 Task: Create a due date automation trigger when advanced on, on the monday after a card is due add dates due next month at 11:00 AM.
Action: Mouse moved to (934, 85)
Screenshot: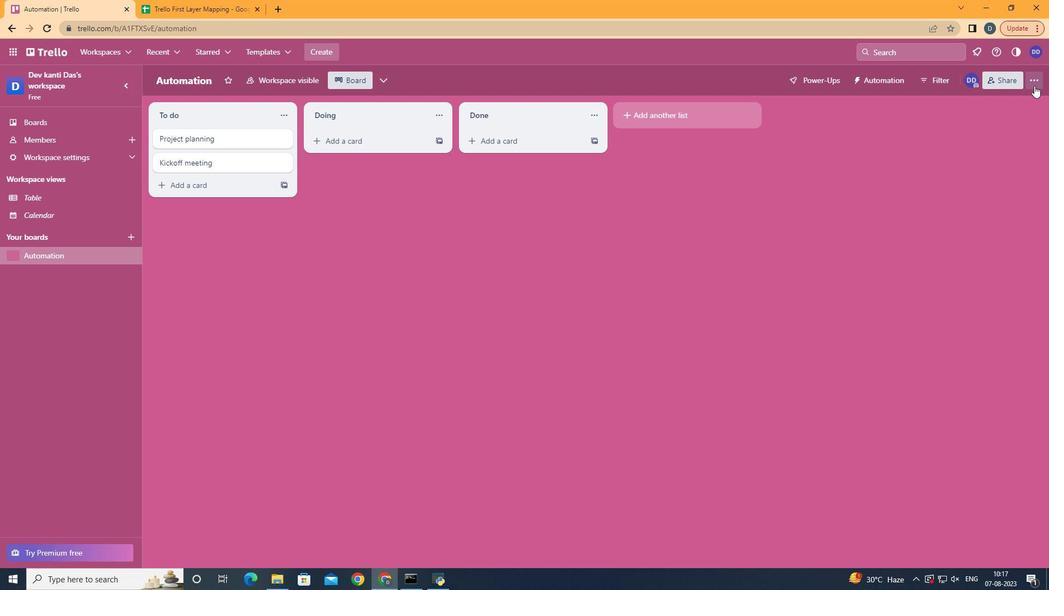 
Action: Mouse pressed left at (934, 85)
Screenshot: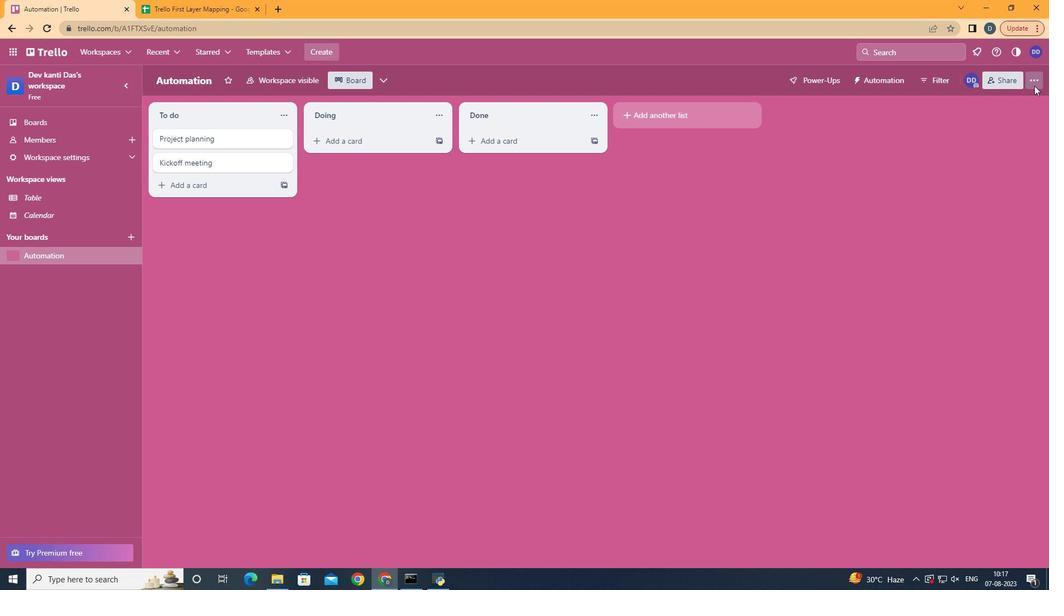 
Action: Mouse moved to (866, 226)
Screenshot: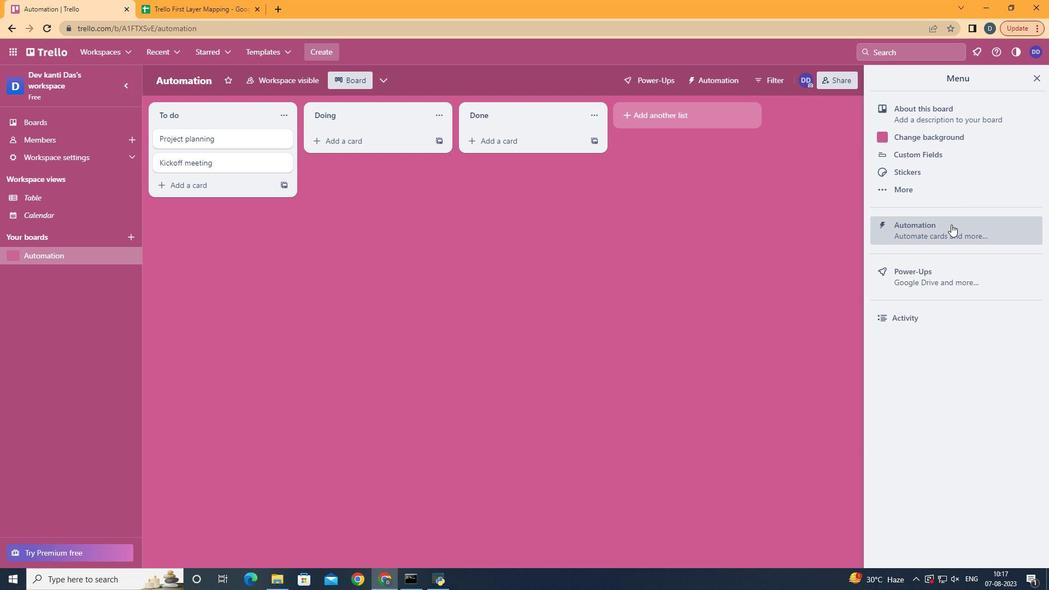 
Action: Mouse pressed left at (866, 226)
Screenshot: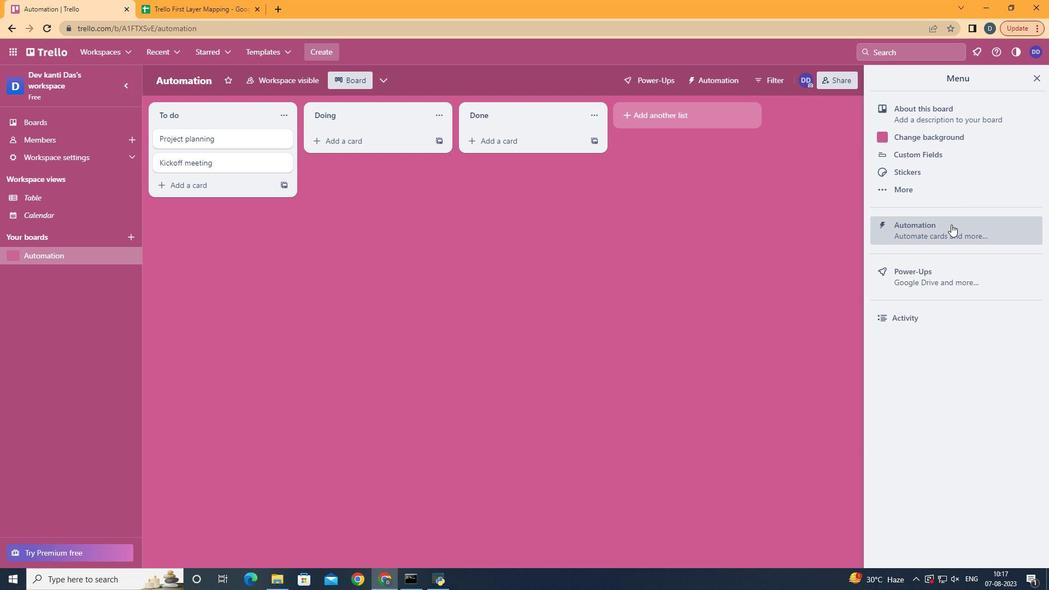 
Action: Mouse moved to (265, 225)
Screenshot: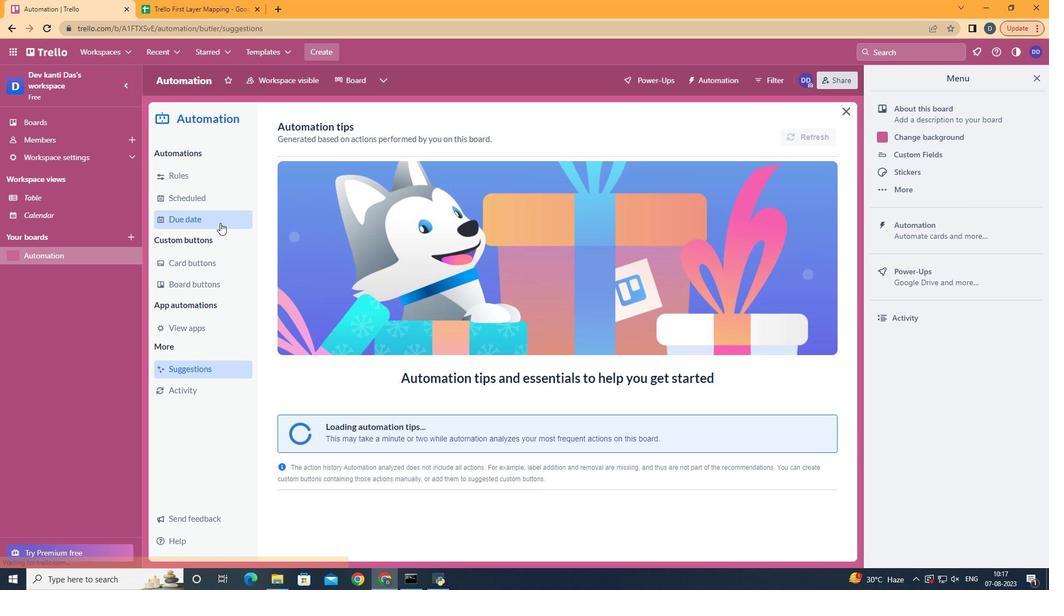 
Action: Mouse pressed left at (265, 225)
Screenshot: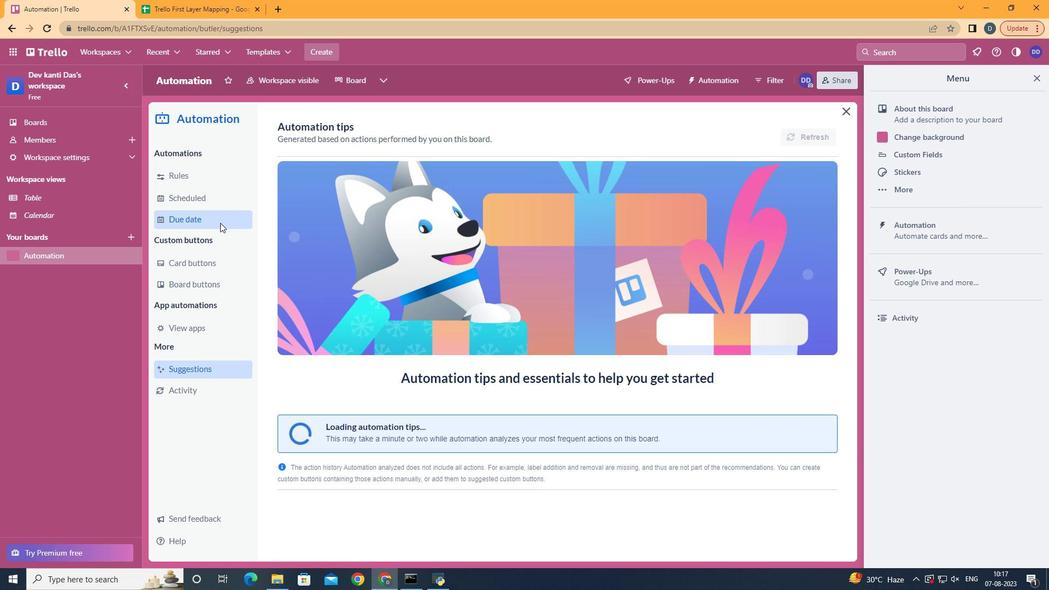 
Action: Mouse moved to (730, 127)
Screenshot: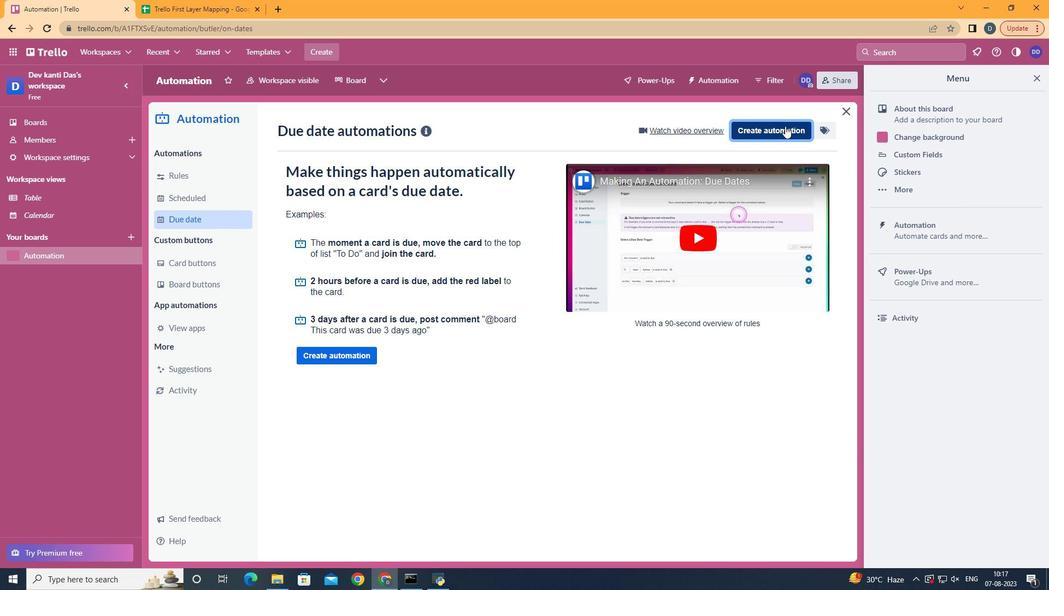 
Action: Mouse pressed left at (730, 127)
Screenshot: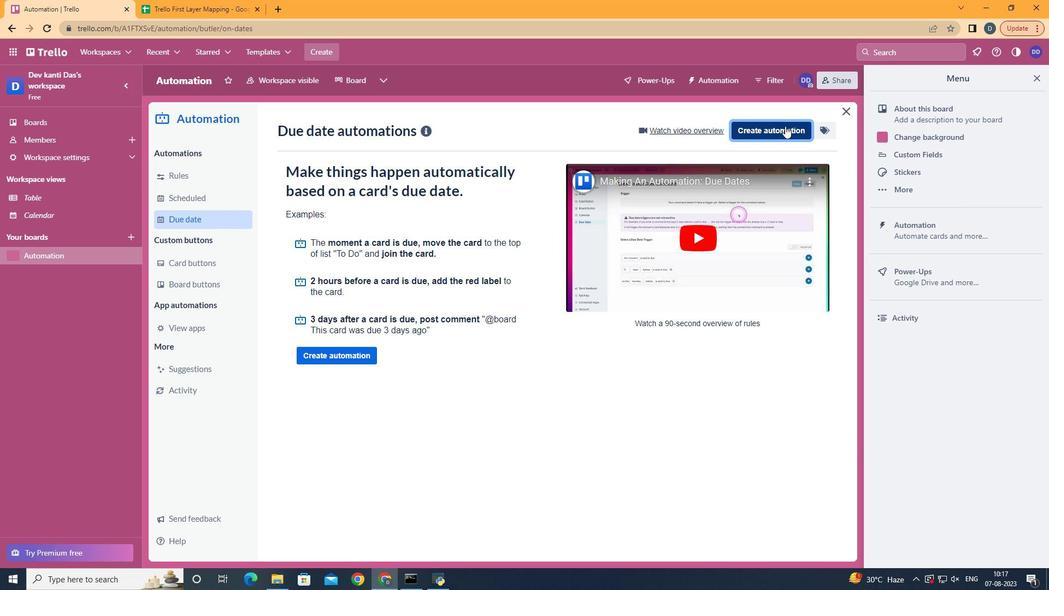 
Action: Mouse moved to (509, 248)
Screenshot: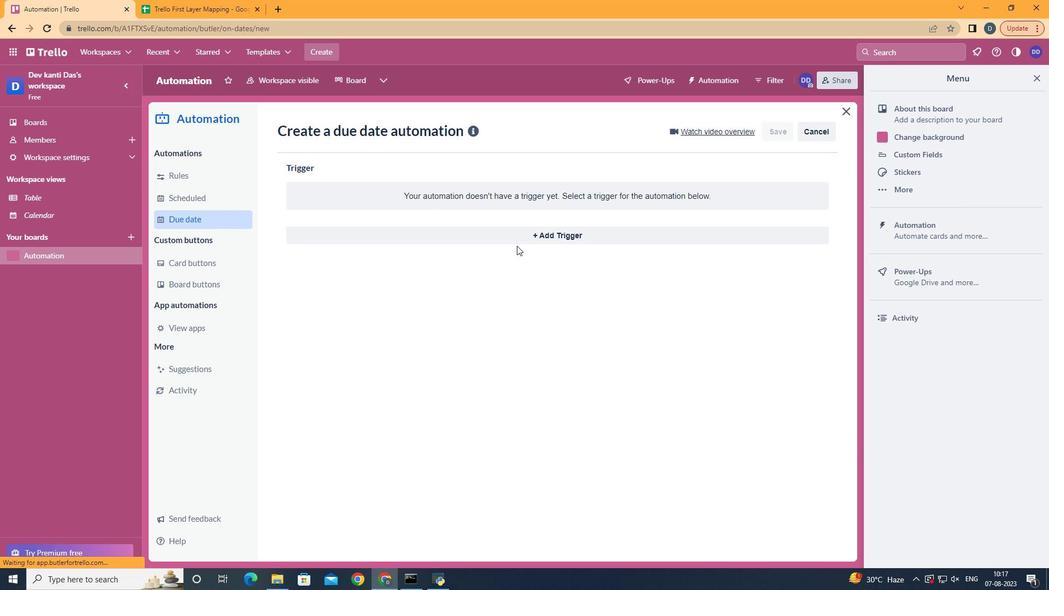 
Action: Mouse pressed left at (509, 248)
Screenshot: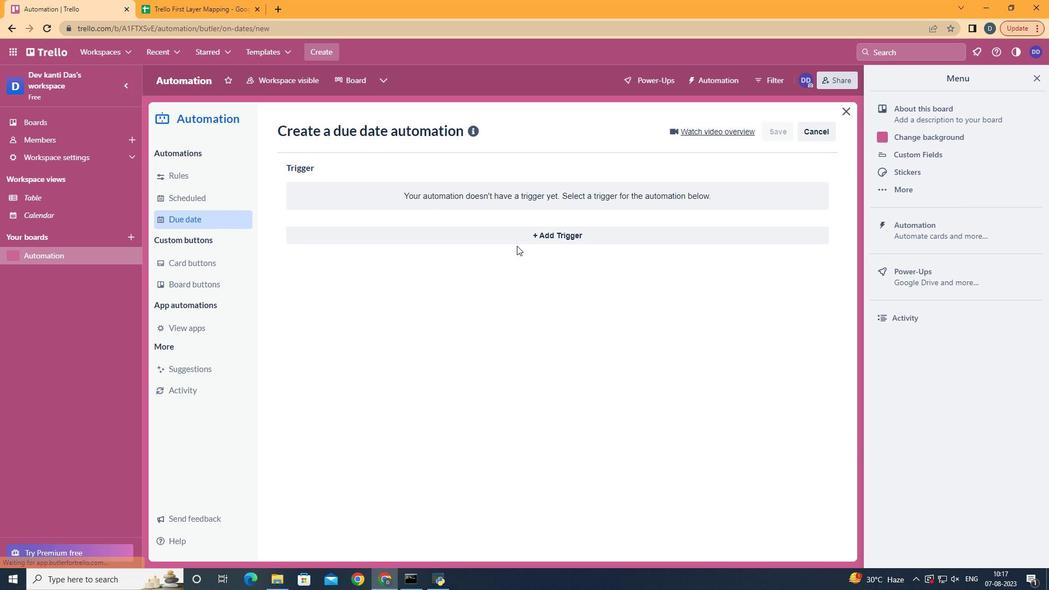 
Action: Mouse moved to (539, 238)
Screenshot: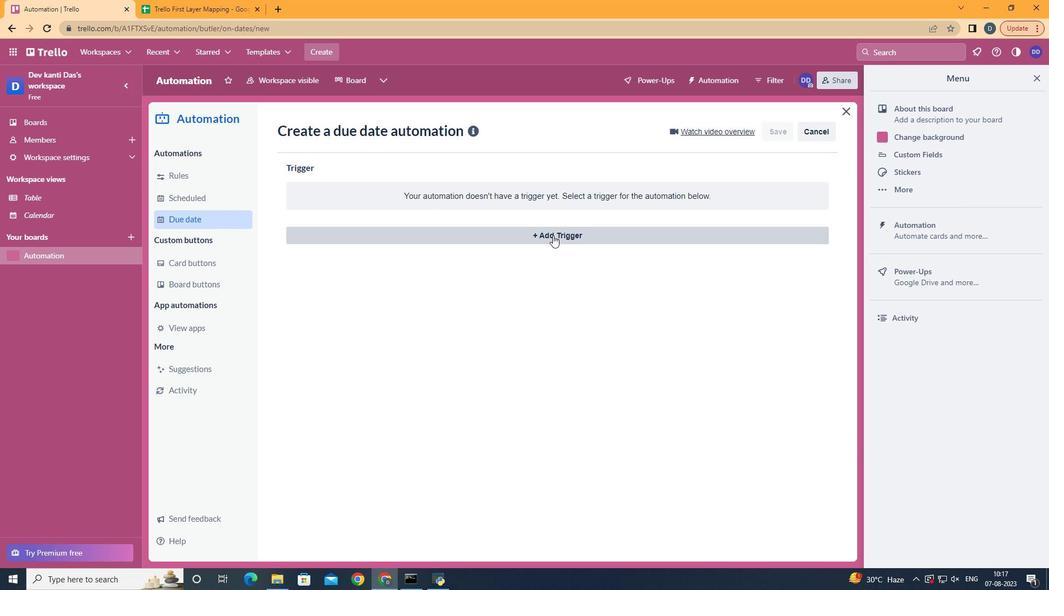 
Action: Mouse pressed left at (539, 238)
Screenshot: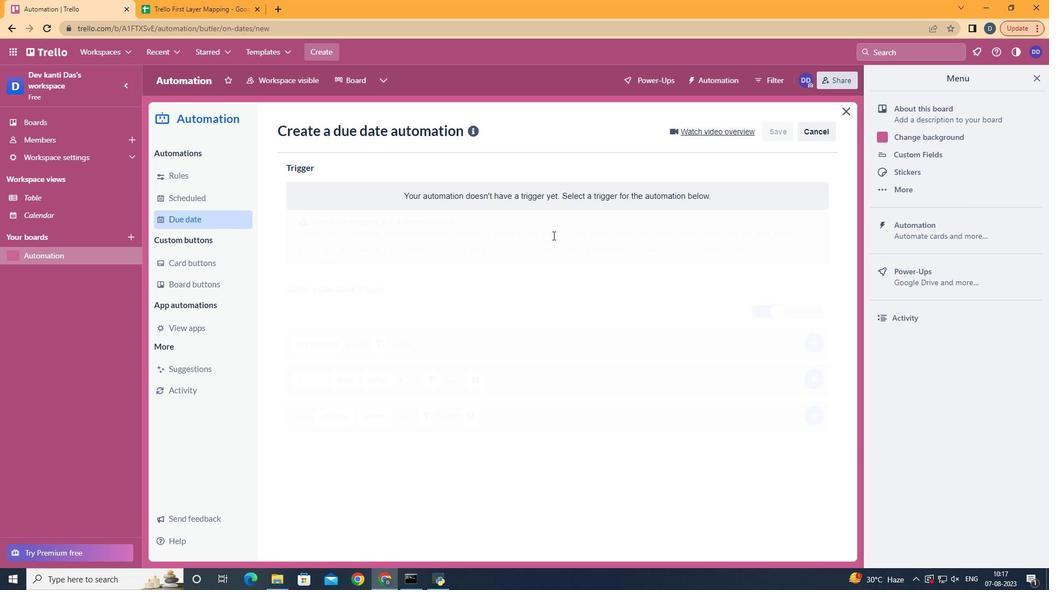 
Action: Mouse moved to (367, 284)
Screenshot: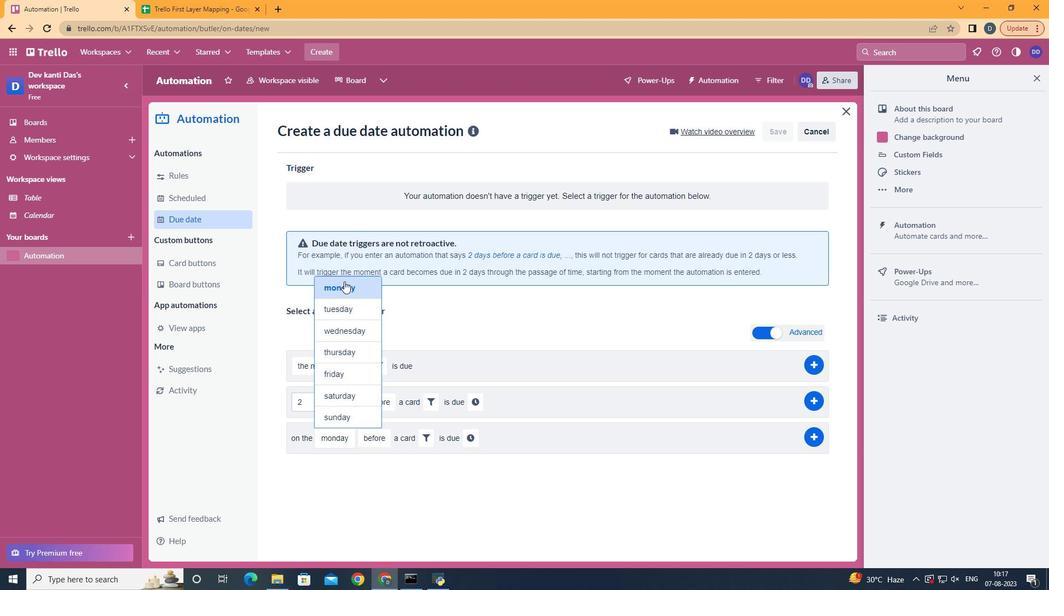 
Action: Mouse pressed left at (367, 284)
Screenshot: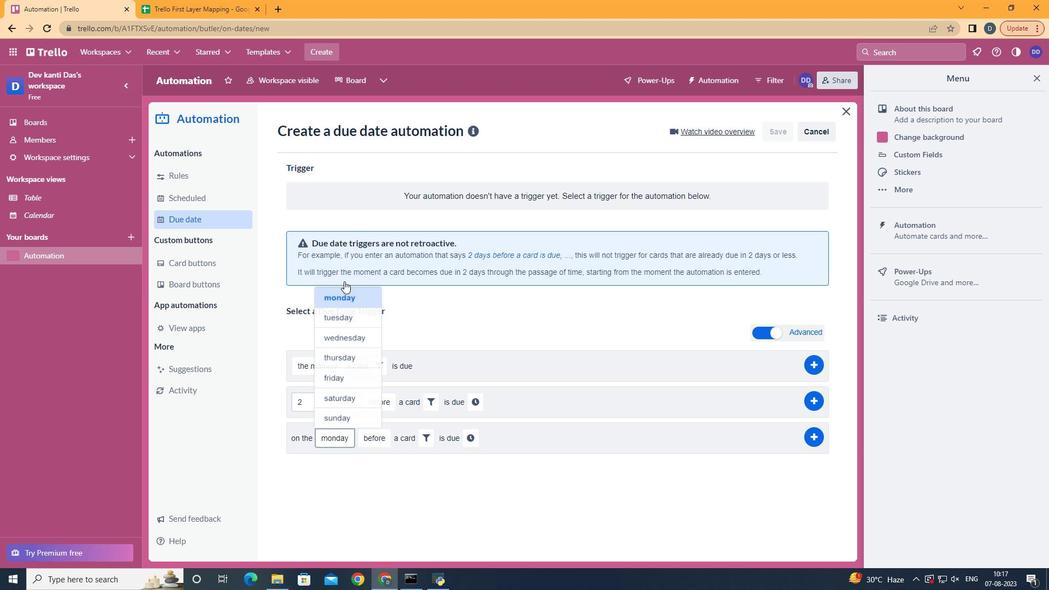 
Action: Mouse moved to (403, 487)
Screenshot: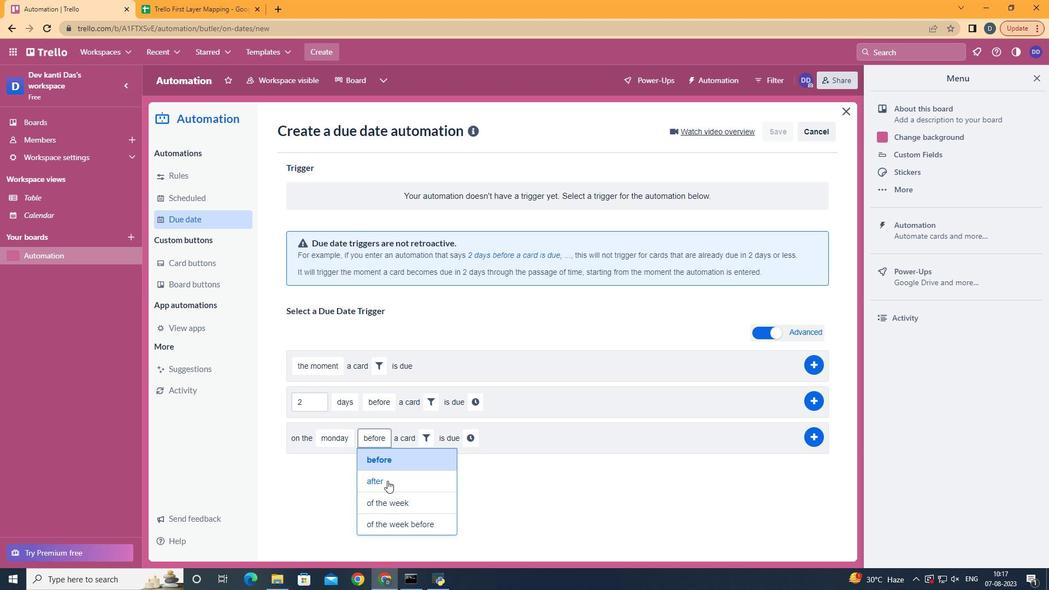 
Action: Mouse pressed left at (403, 487)
Screenshot: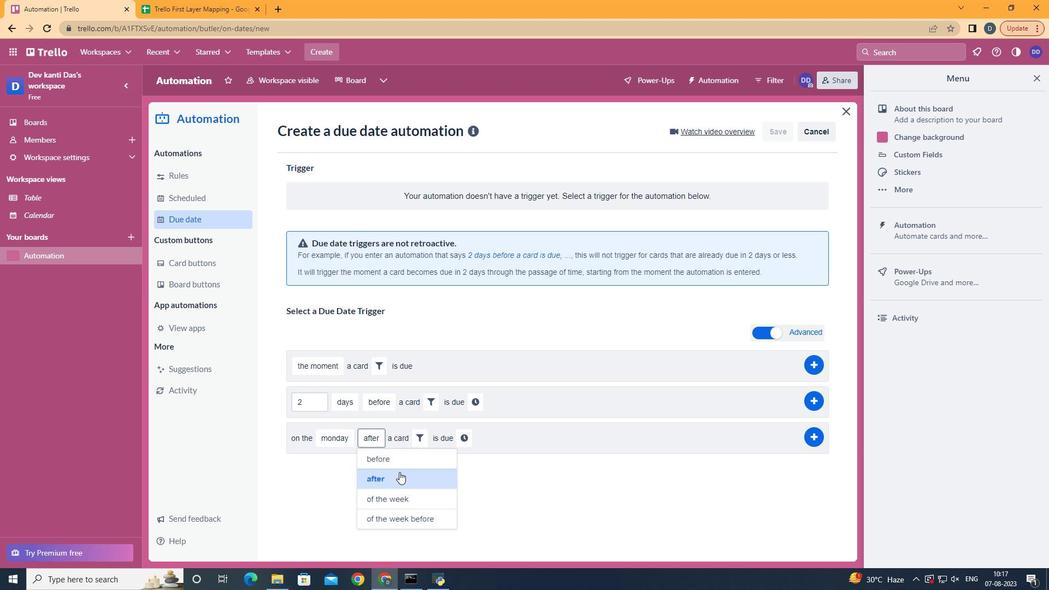
Action: Mouse moved to (427, 445)
Screenshot: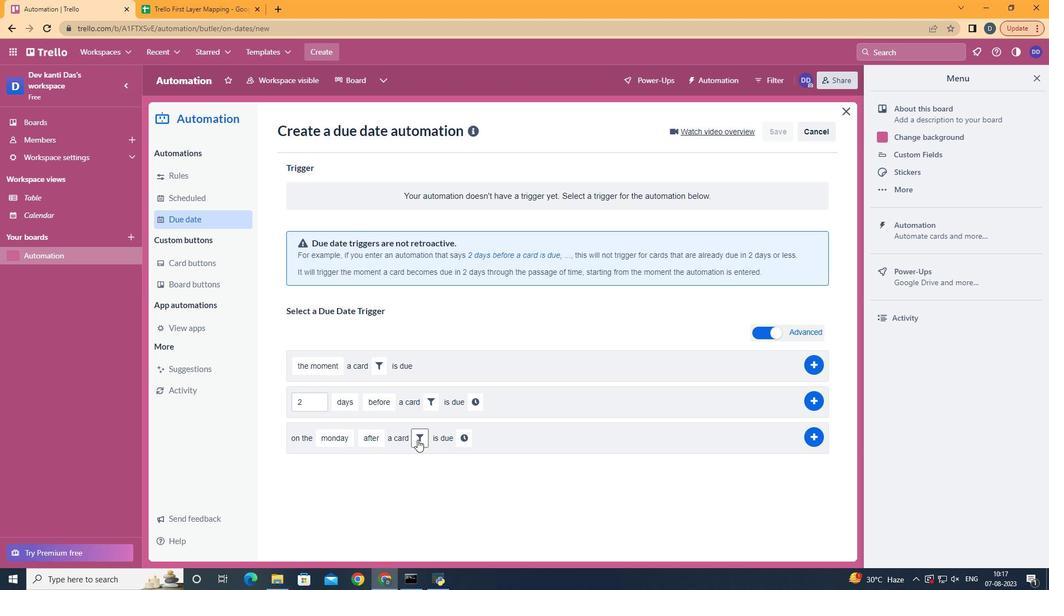 
Action: Mouse pressed left at (427, 445)
Screenshot: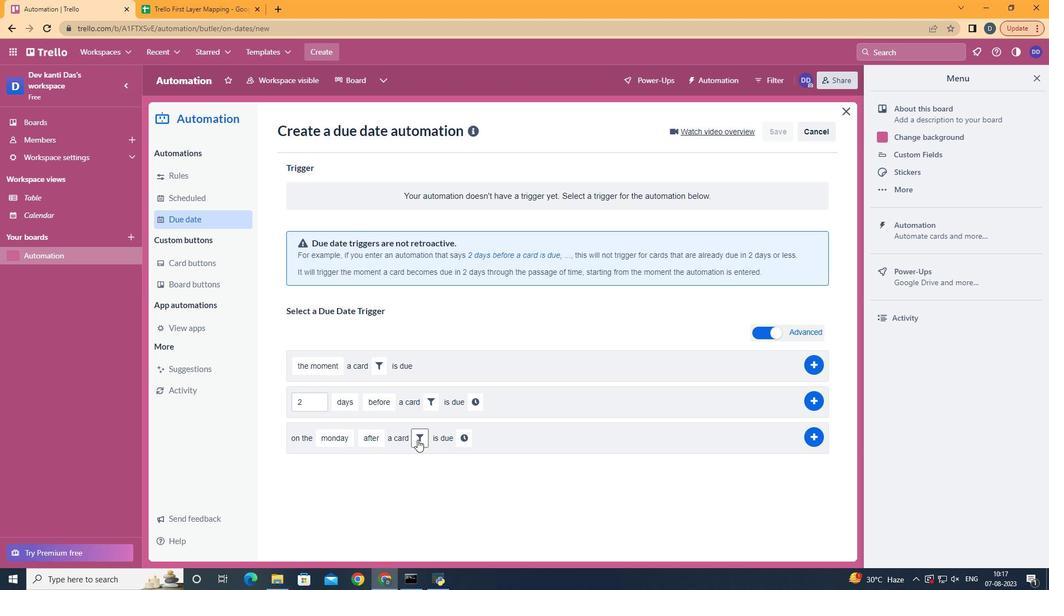 
Action: Mouse moved to (473, 479)
Screenshot: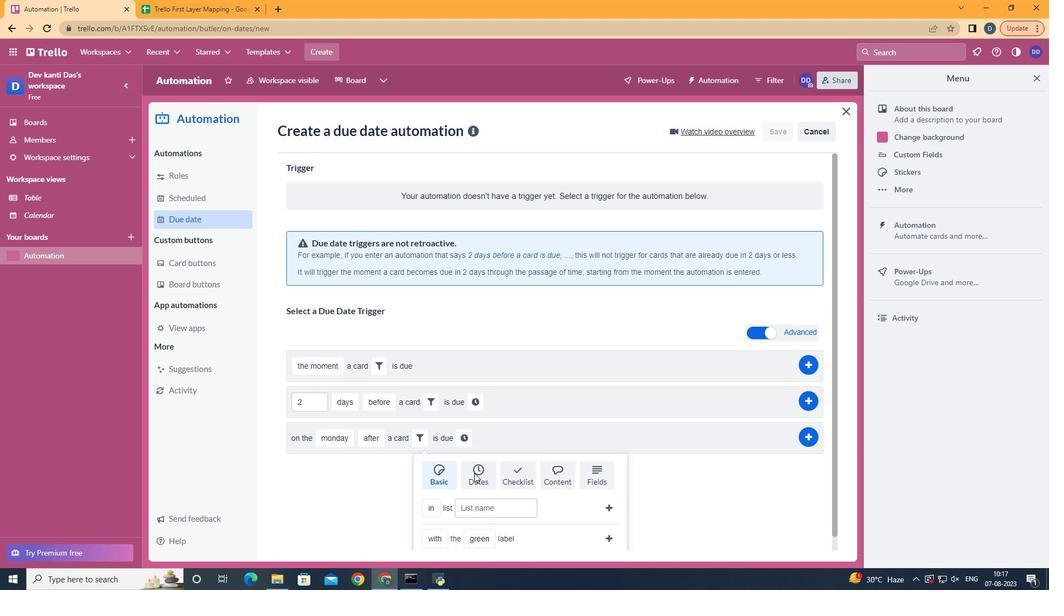 
Action: Mouse pressed left at (473, 479)
Screenshot: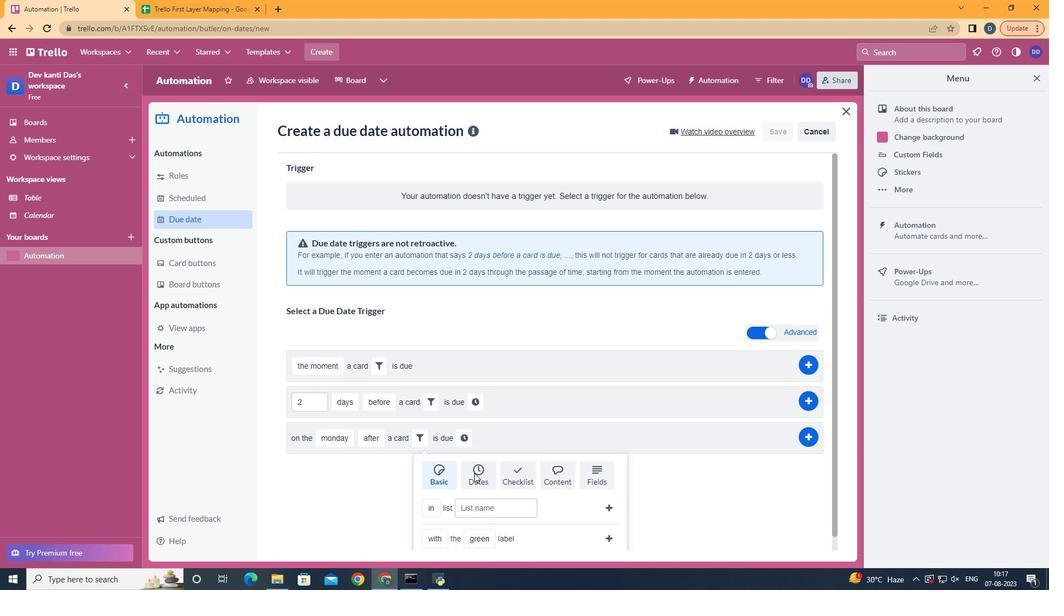 
Action: Mouse moved to (474, 479)
Screenshot: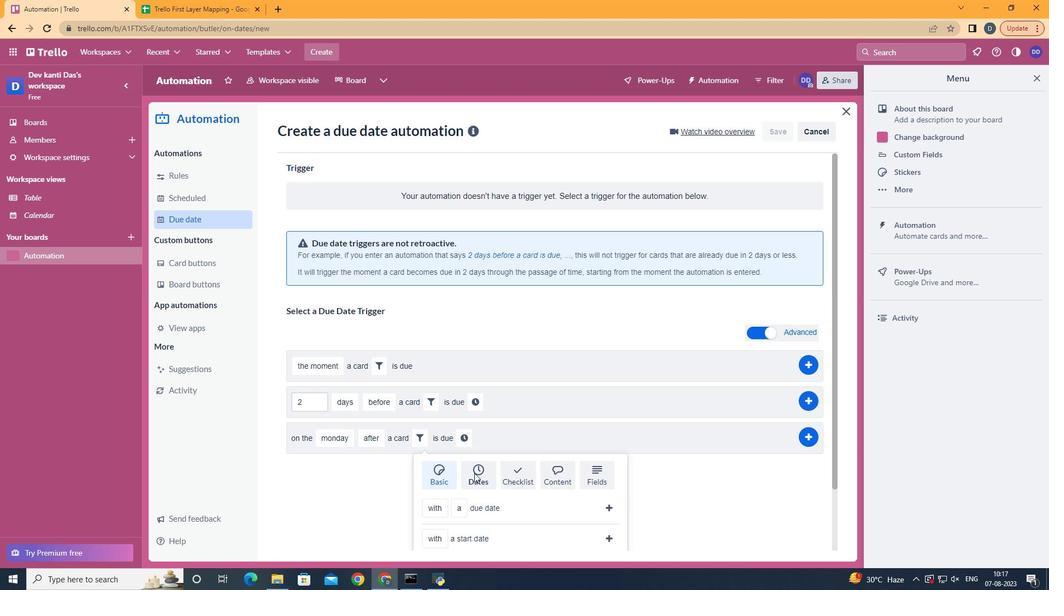
Action: Mouse scrolled (474, 479) with delta (0, 0)
Screenshot: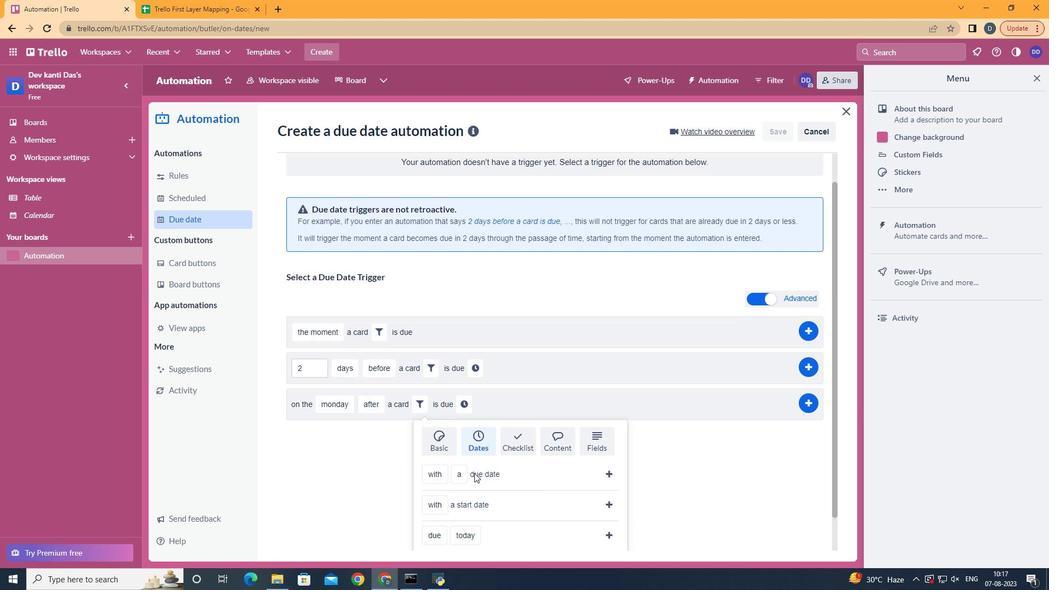 
Action: Mouse scrolled (474, 479) with delta (0, 0)
Screenshot: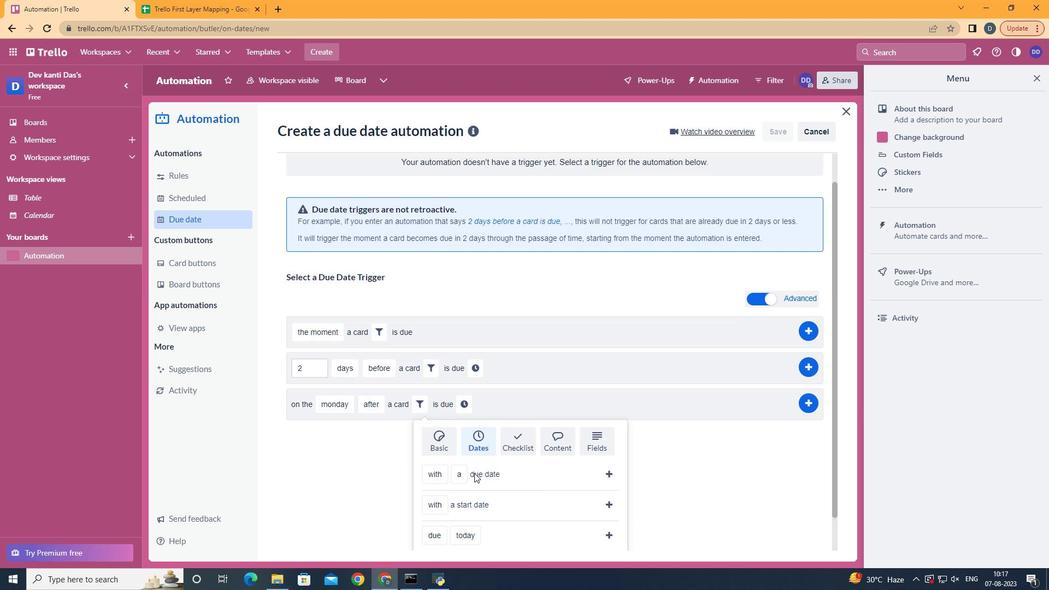 
Action: Mouse scrolled (474, 479) with delta (0, 0)
Screenshot: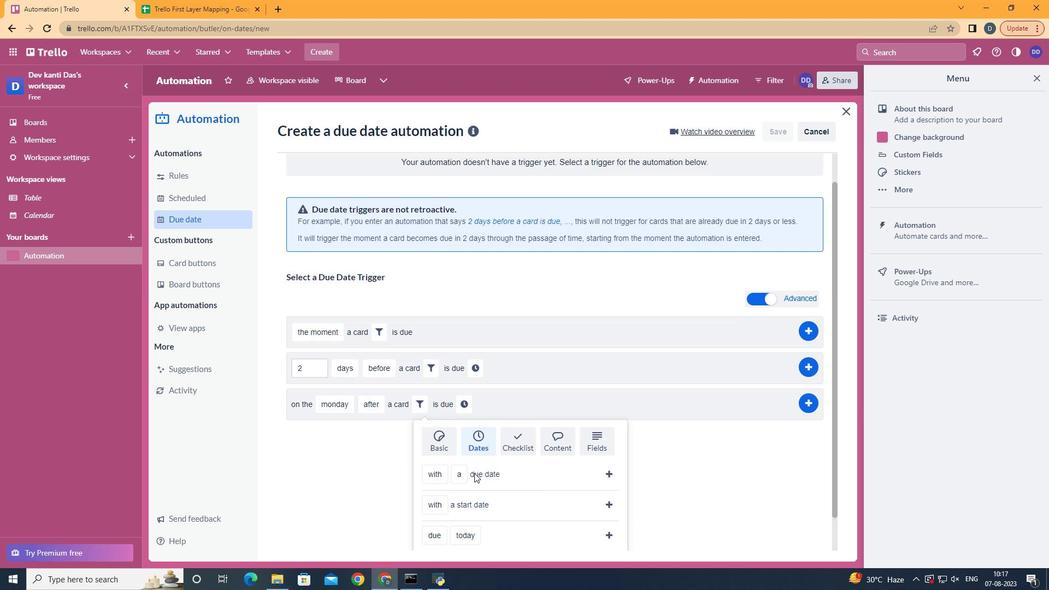 
Action: Mouse scrolled (474, 479) with delta (0, 0)
Screenshot: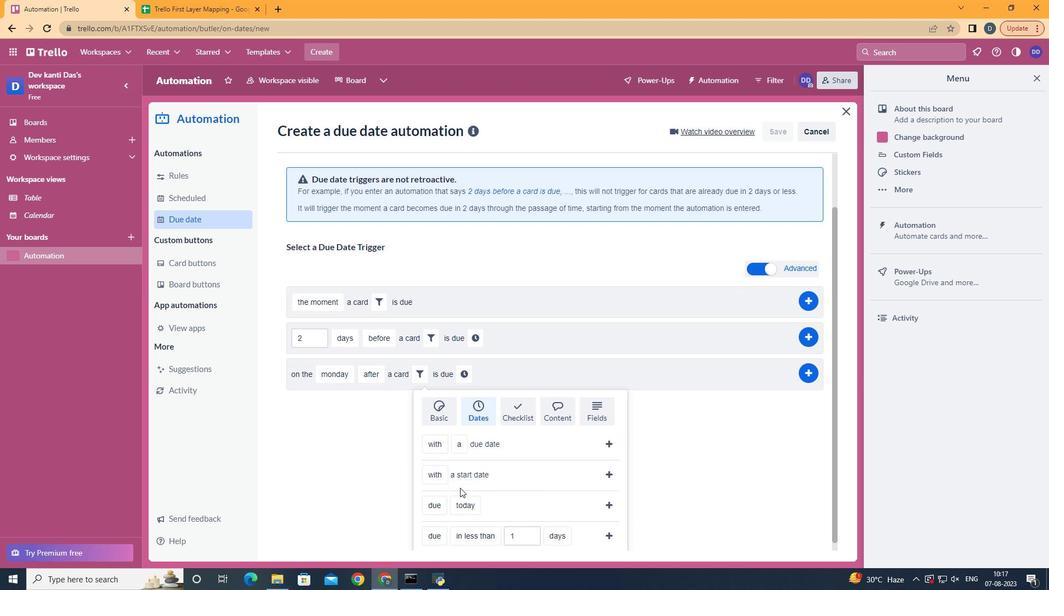 
Action: Mouse scrolled (474, 479) with delta (0, 0)
Screenshot: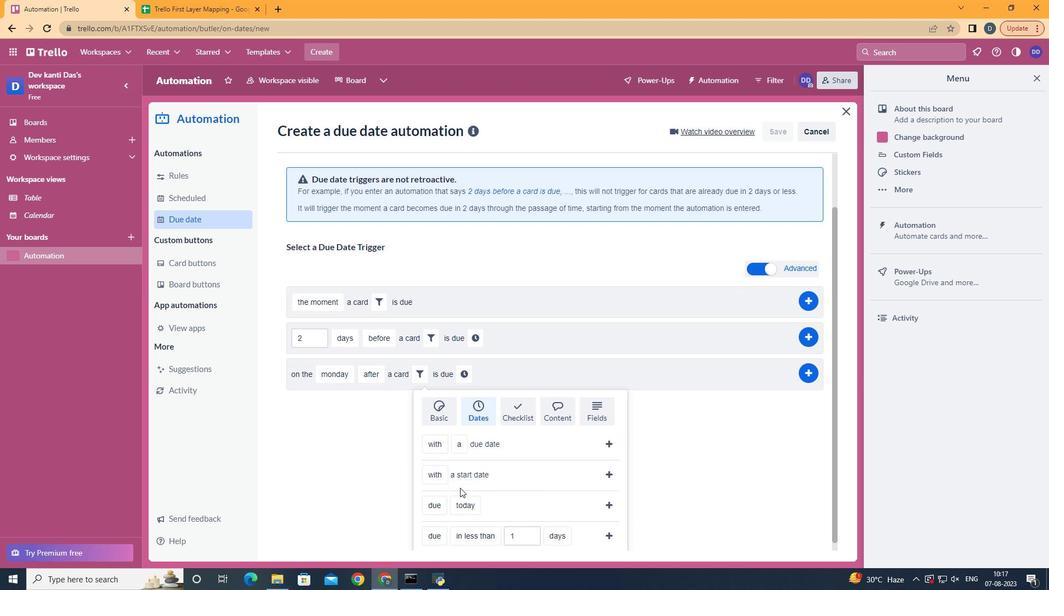 
Action: Mouse moved to (454, 414)
Screenshot: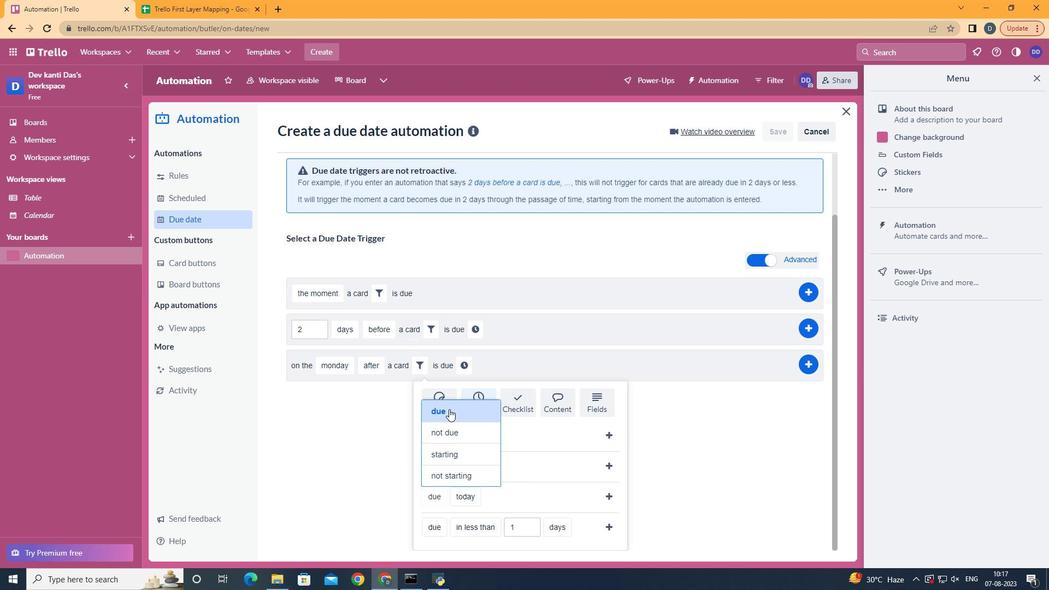 
Action: Mouse pressed left at (454, 414)
Screenshot: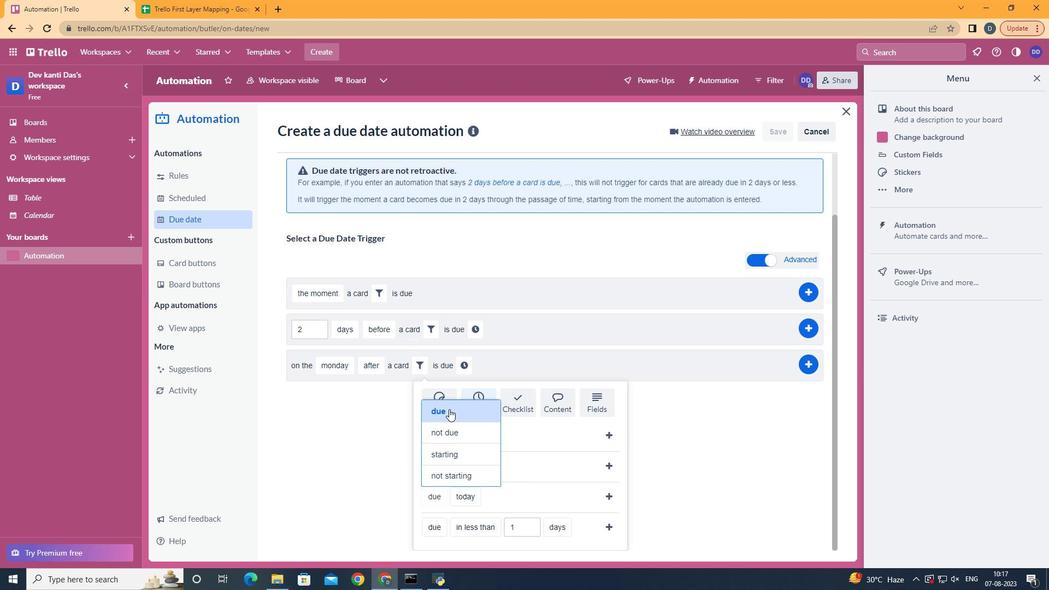 
Action: Mouse moved to (471, 484)
Screenshot: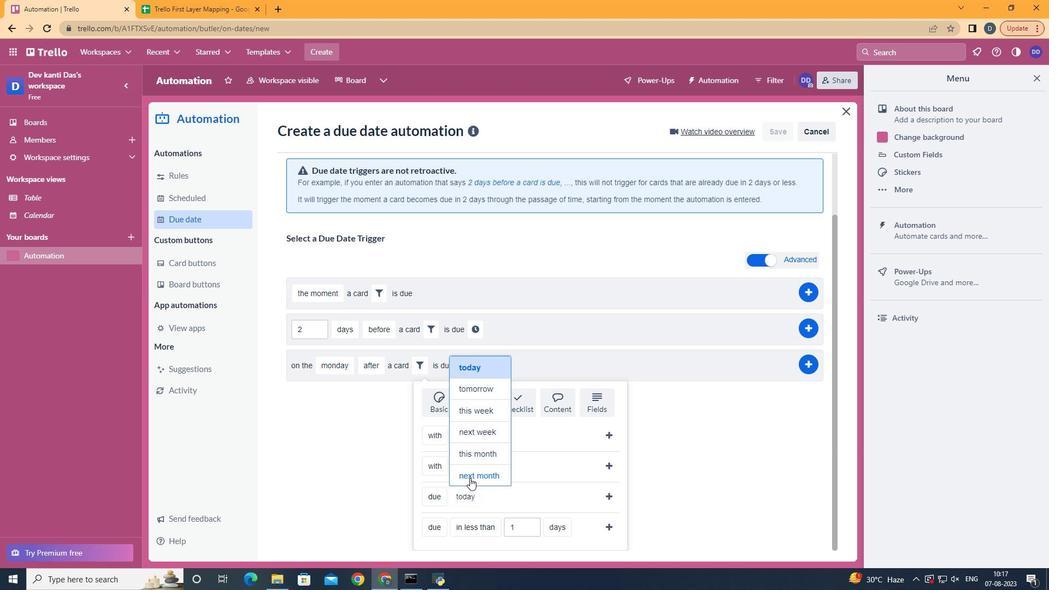 
Action: Mouse pressed left at (471, 484)
Screenshot: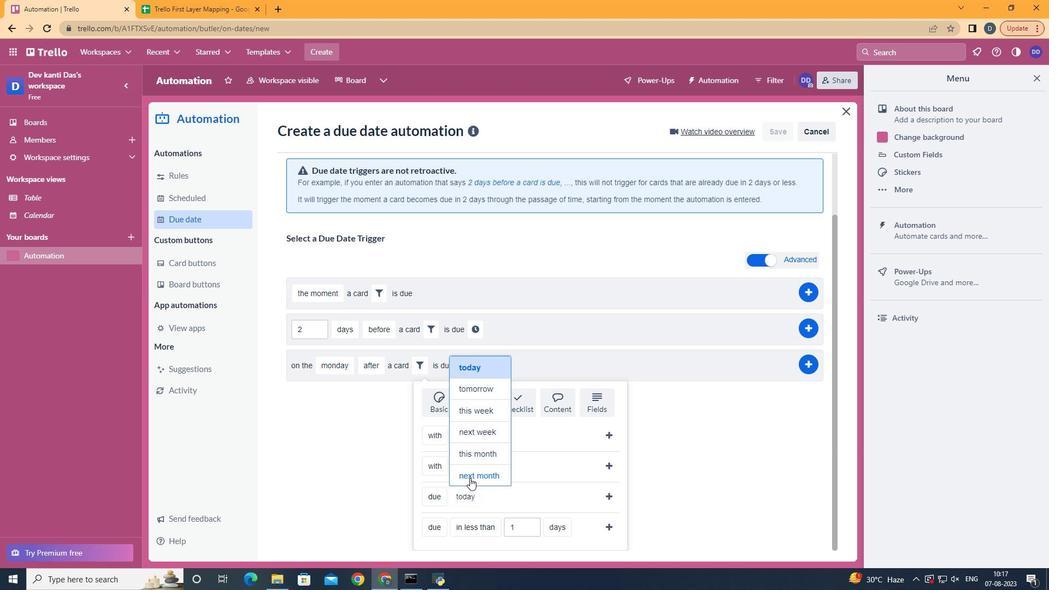 
Action: Mouse moved to (585, 496)
Screenshot: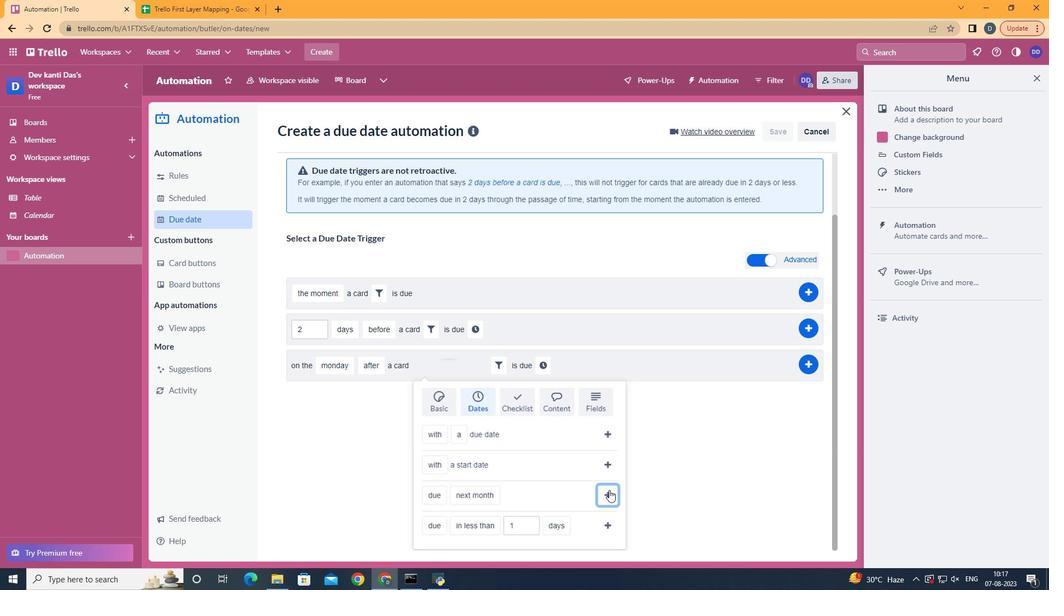 
Action: Mouse pressed left at (585, 496)
Screenshot: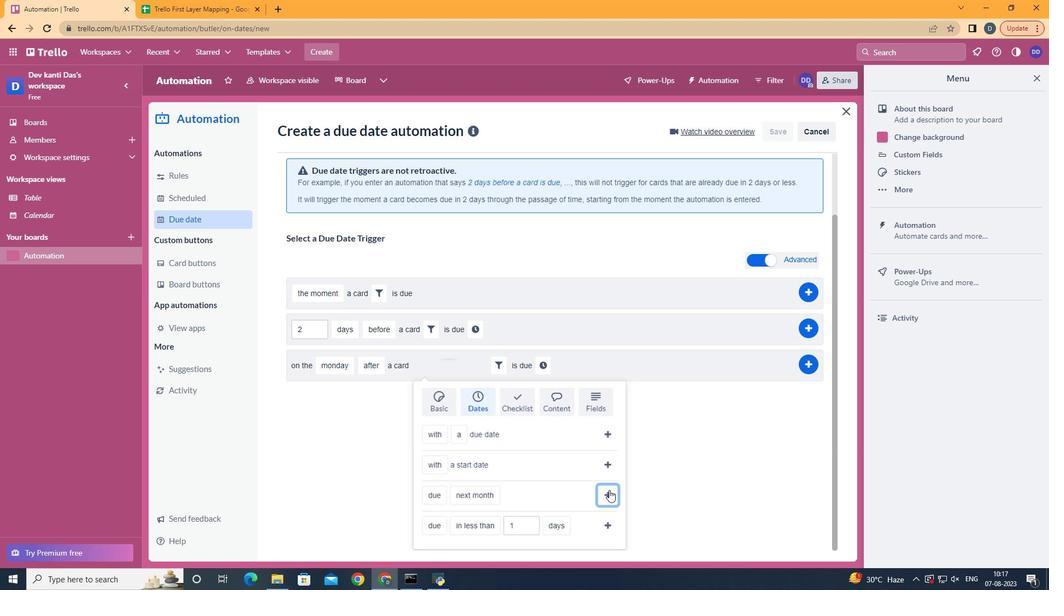 
Action: Mouse moved to (536, 448)
Screenshot: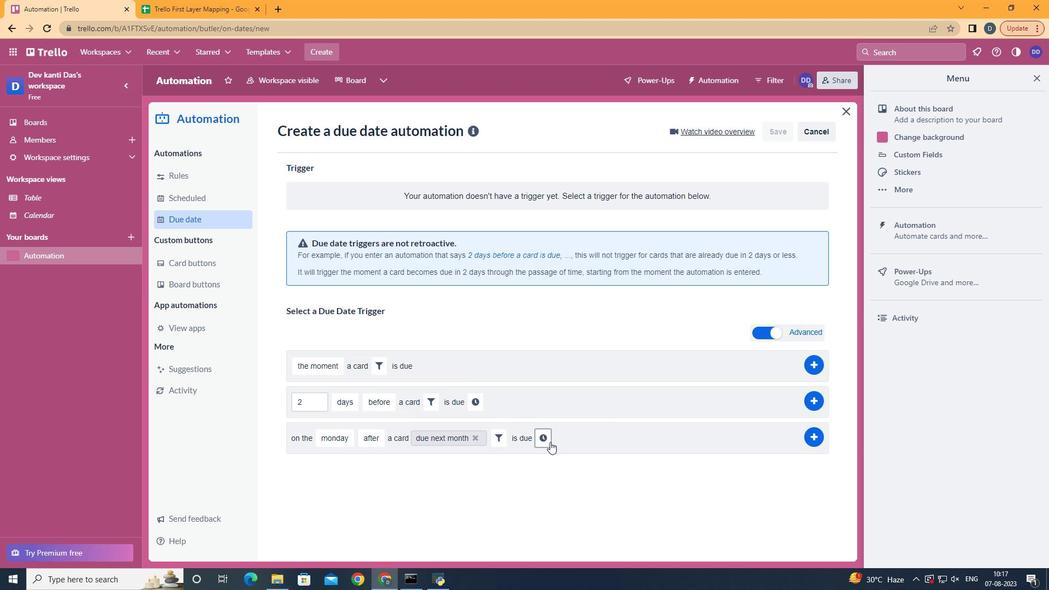 
Action: Mouse pressed left at (536, 448)
Screenshot: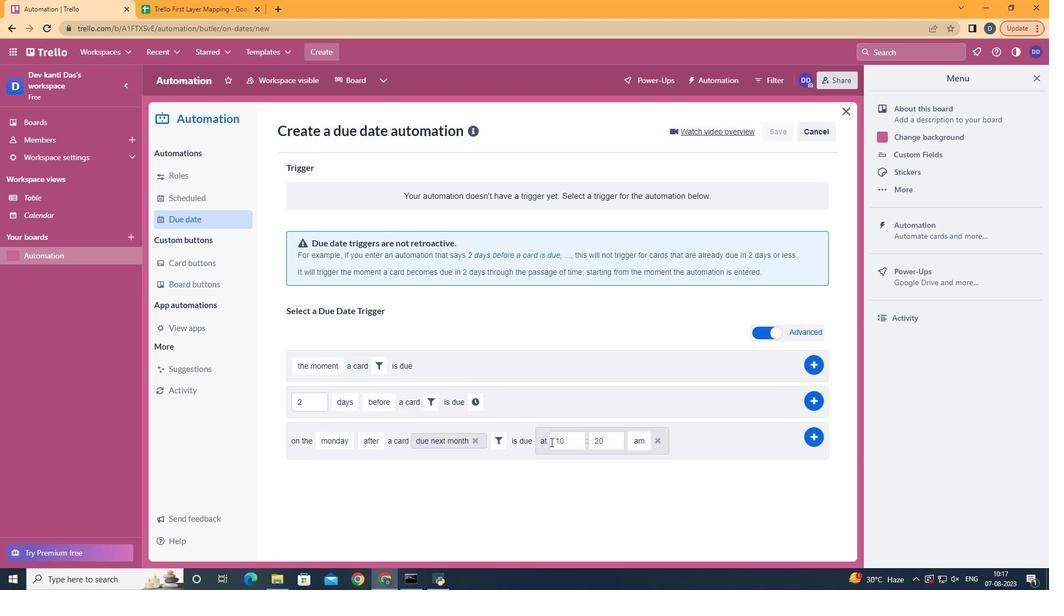 
Action: Mouse moved to (546, 449)
Screenshot: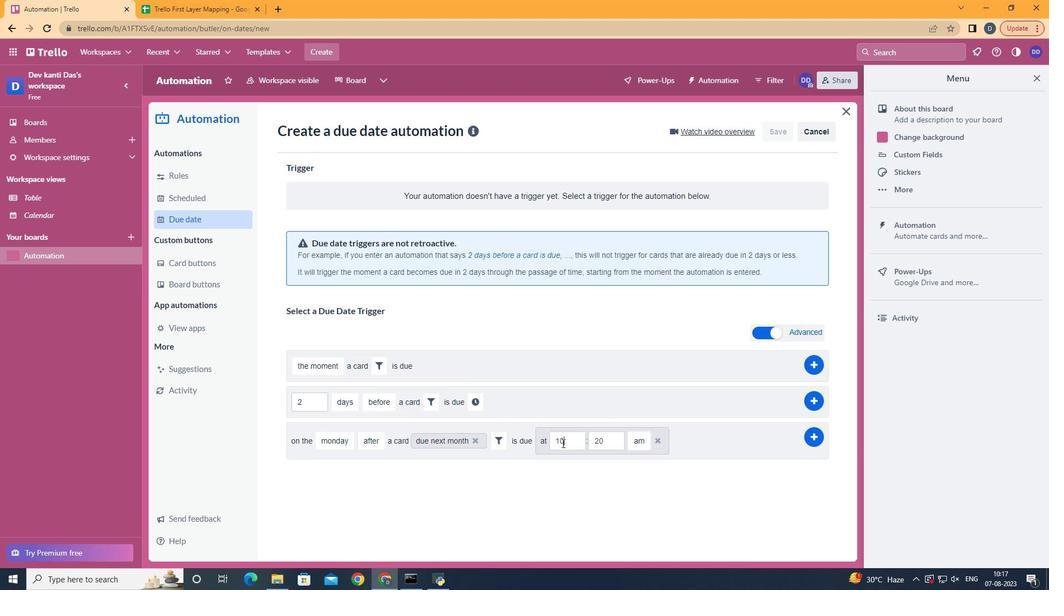 
Action: Mouse pressed left at (546, 449)
Screenshot: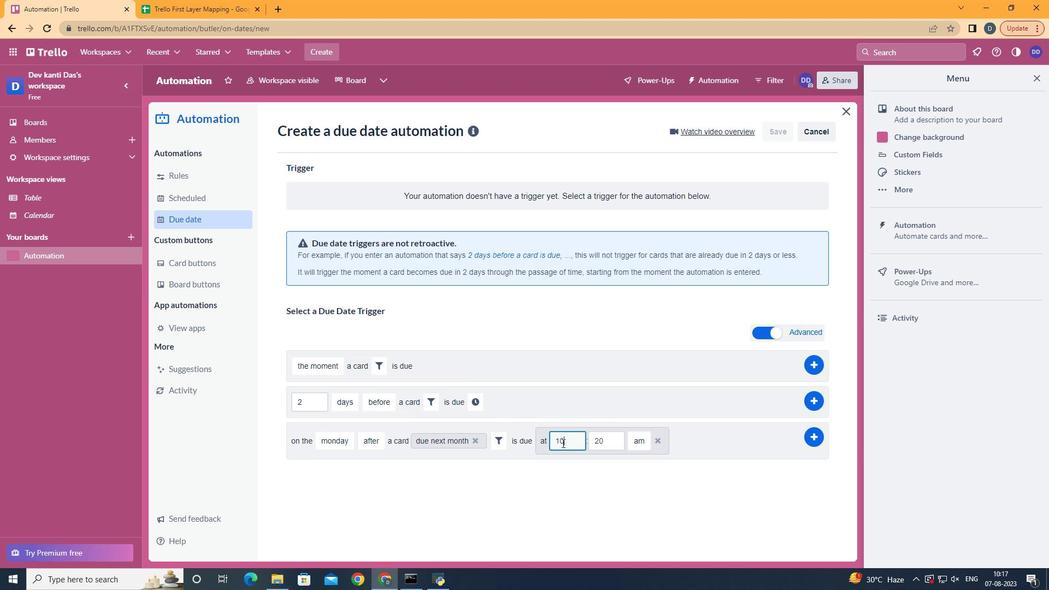 
Action: Key pressed <Key.backspace>1
Screenshot: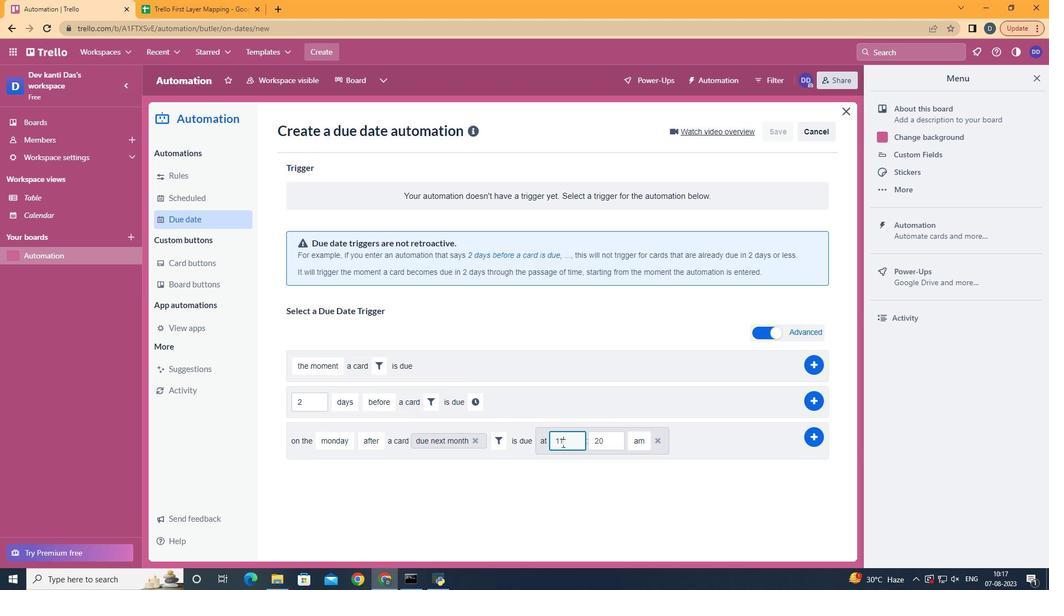 
Action: Mouse moved to (579, 444)
Screenshot: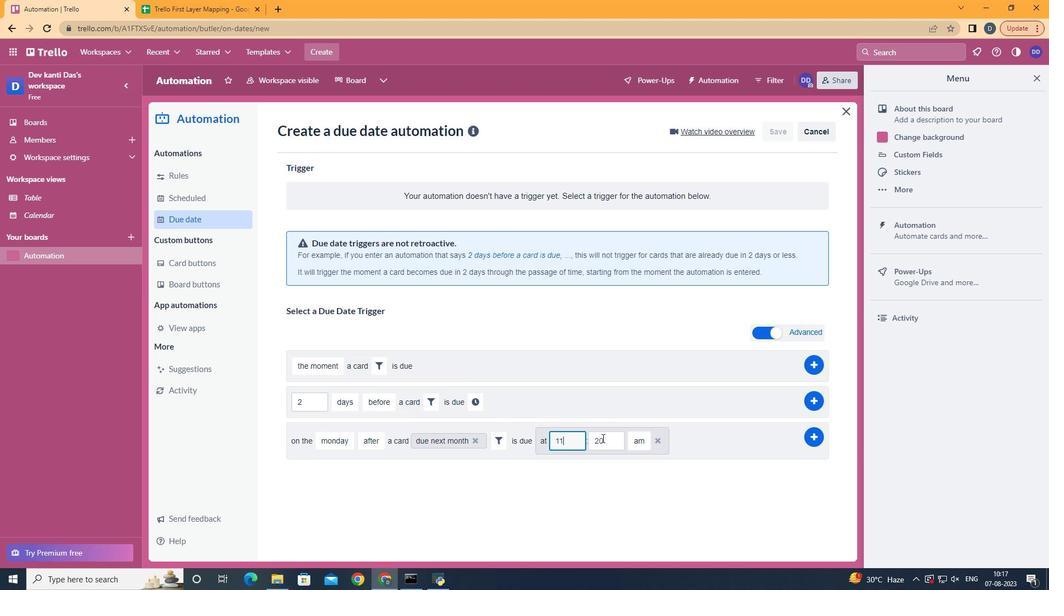 
Action: Mouse pressed left at (579, 444)
Screenshot: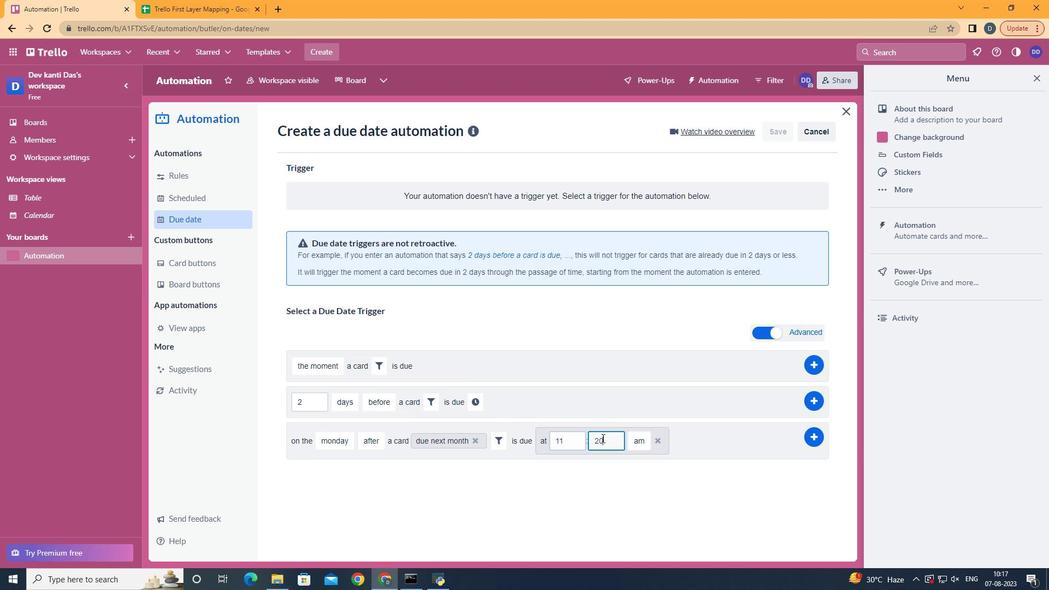 
Action: Key pressed <Key.backspace><Key.backspace>00
Screenshot: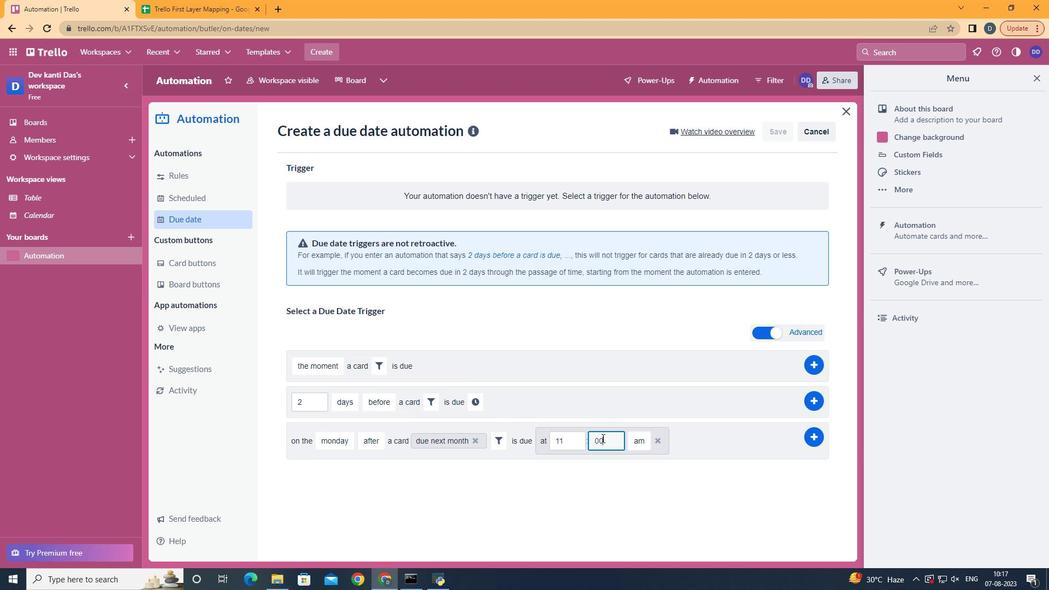 
Action: Mouse moved to (758, 443)
Screenshot: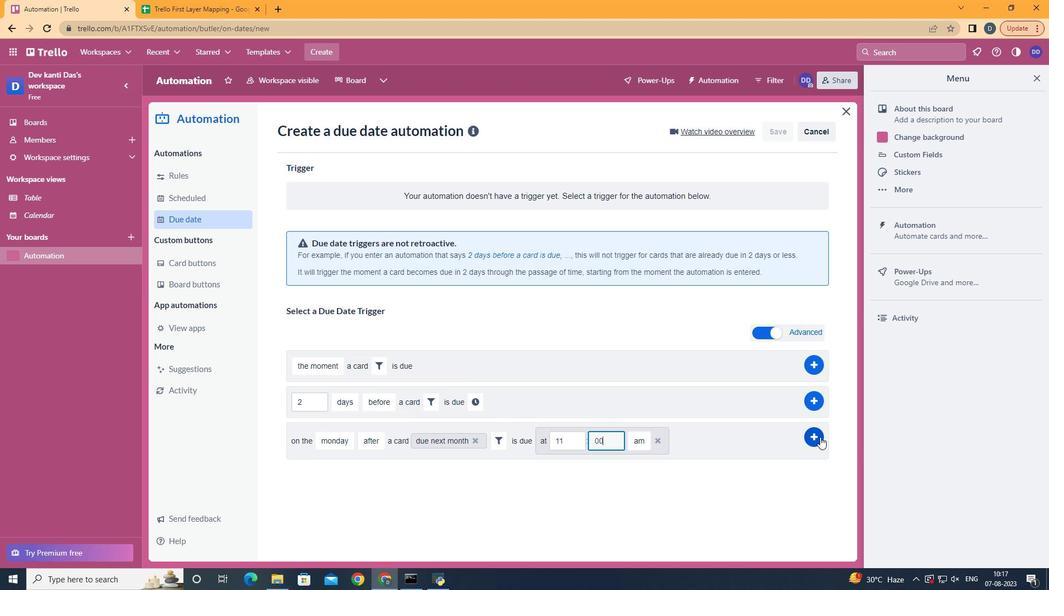
Action: Mouse pressed left at (758, 443)
Screenshot: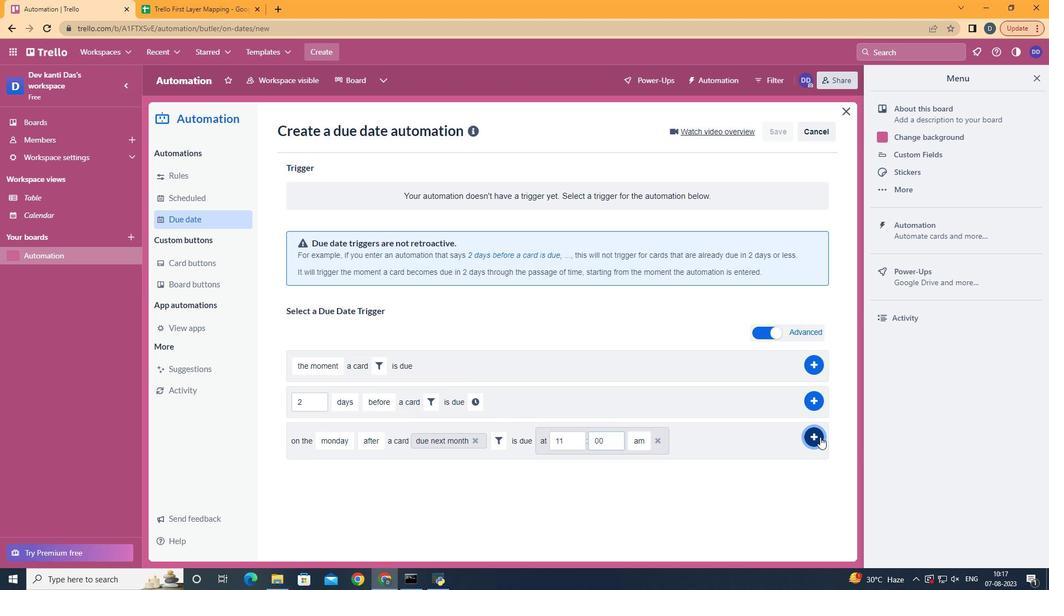 
Action: Mouse moved to (409, 225)
Screenshot: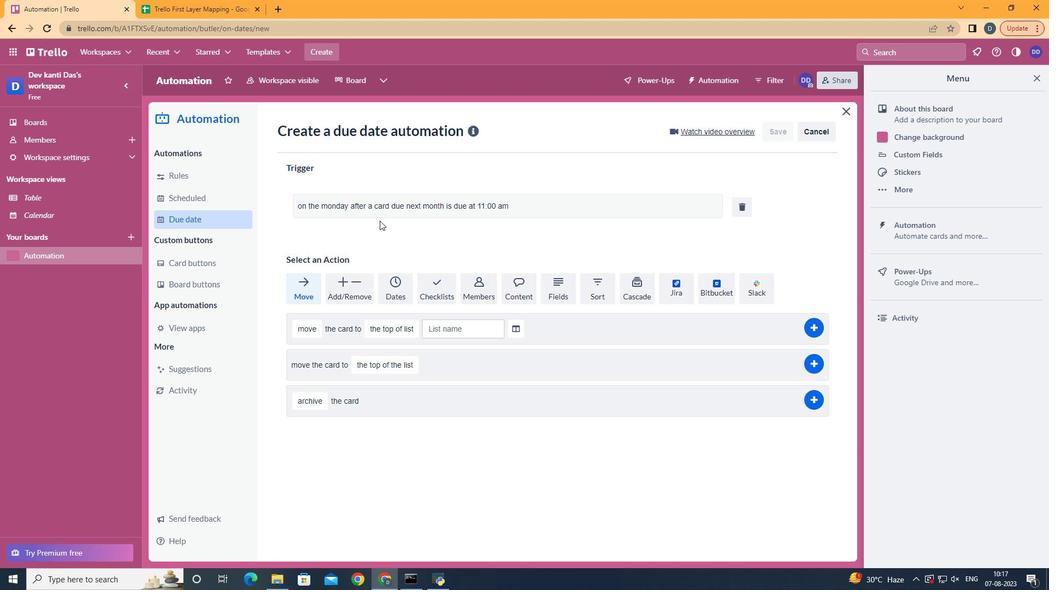 
